 Task: Add a condition where "Channel Is not Phone call (incoming)" in pending tickets.
Action: Mouse moved to (73, 385)
Screenshot: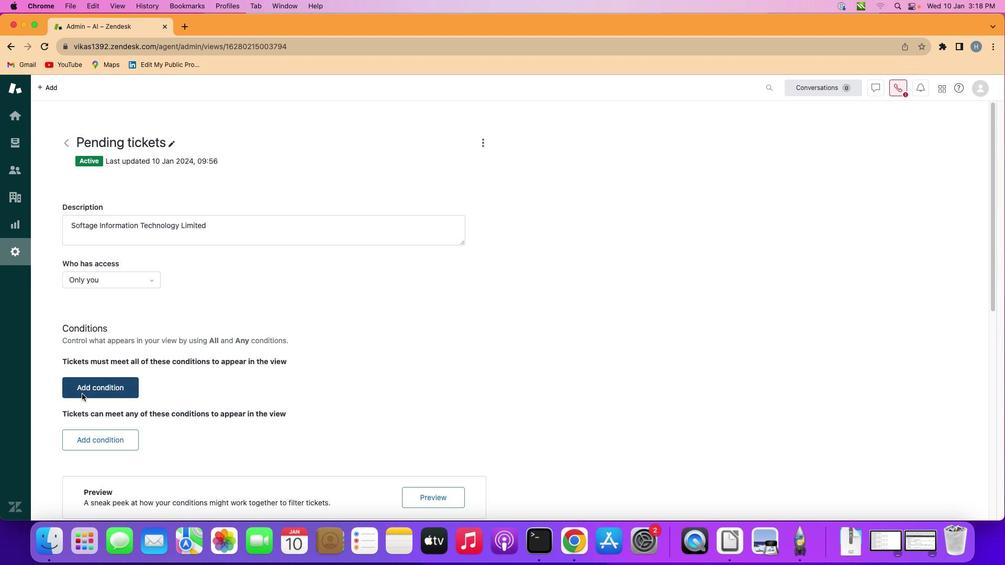 
Action: Mouse pressed left at (73, 385)
Screenshot: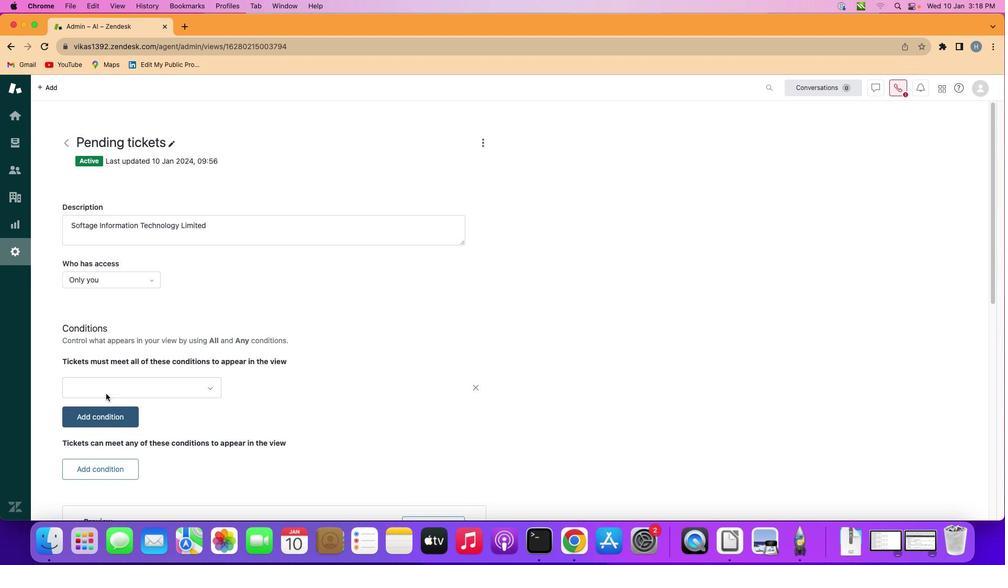 
Action: Mouse moved to (152, 385)
Screenshot: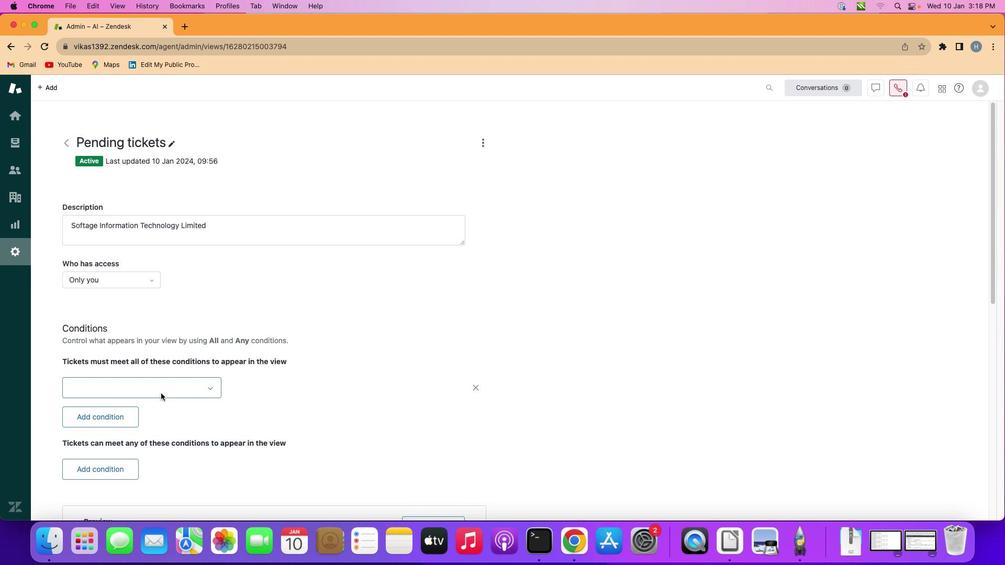 
Action: Mouse pressed left at (152, 385)
Screenshot: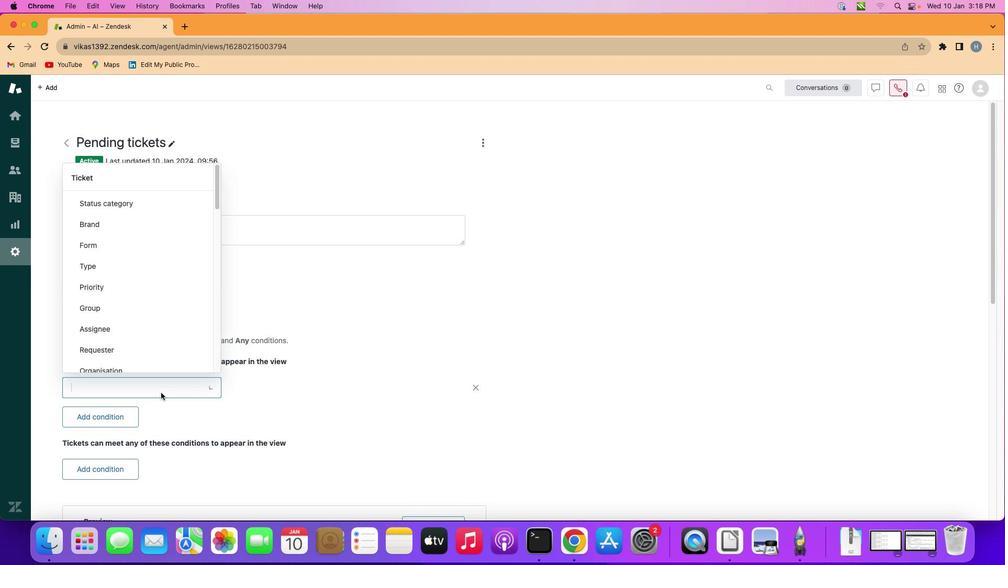 
Action: Mouse moved to (158, 286)
Screenshot: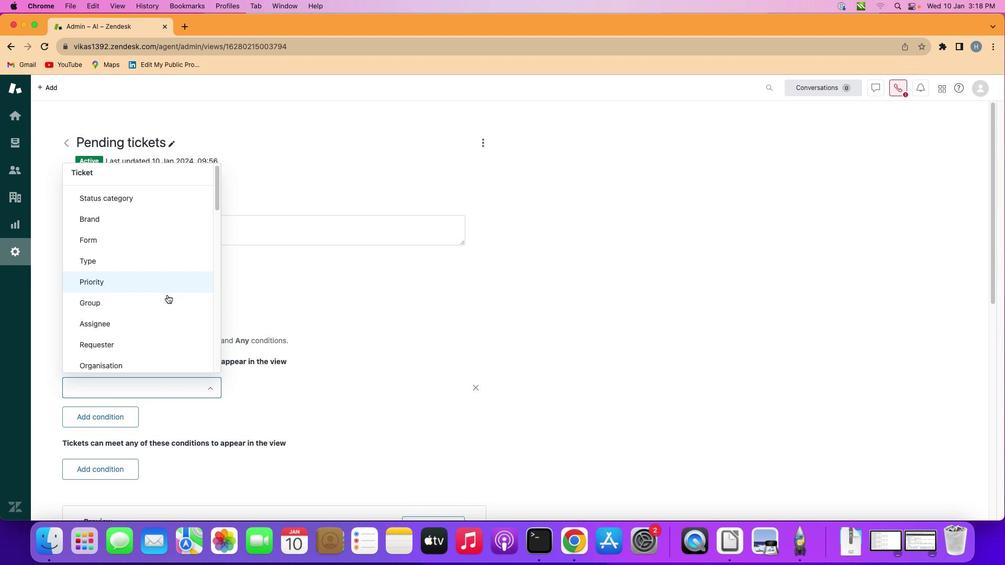 
Action: Mouse scrolled (158, 286) with delta (-7, -8)
Screenshot: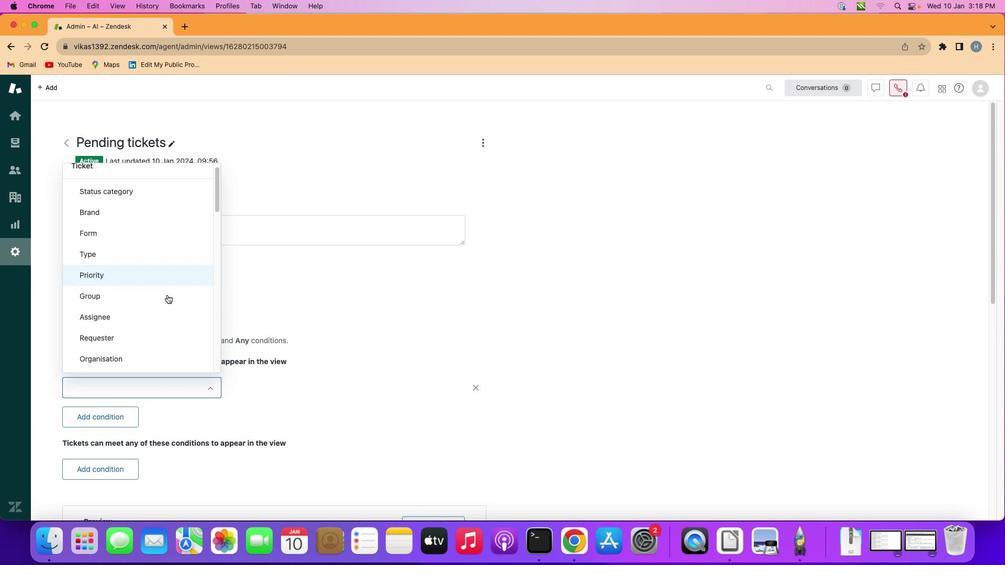 
Action: Mouse scrolled (158, 286) with delta (-7, -8)
Screenshot: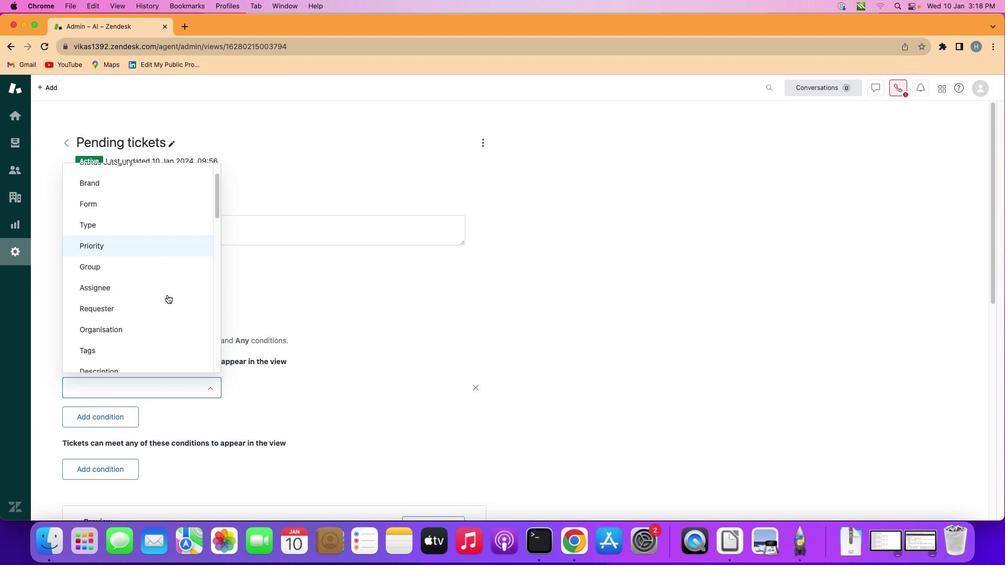 
Action: Mouse scrolled (158, 286) with delta (-7, -8)
Screenshot: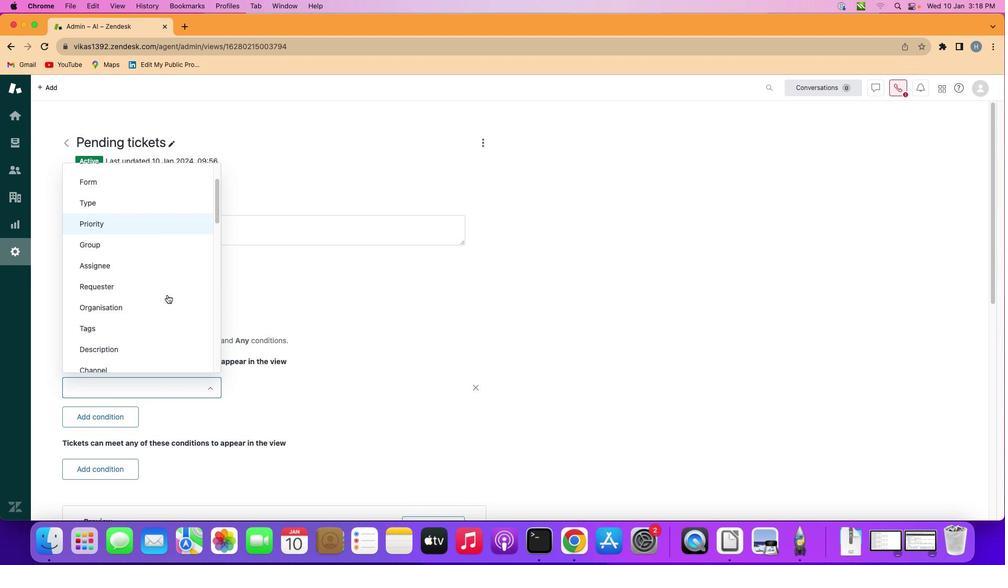 
Action: Mouse scrolled (158, 286) with delta (-7, -8)
Screenshot: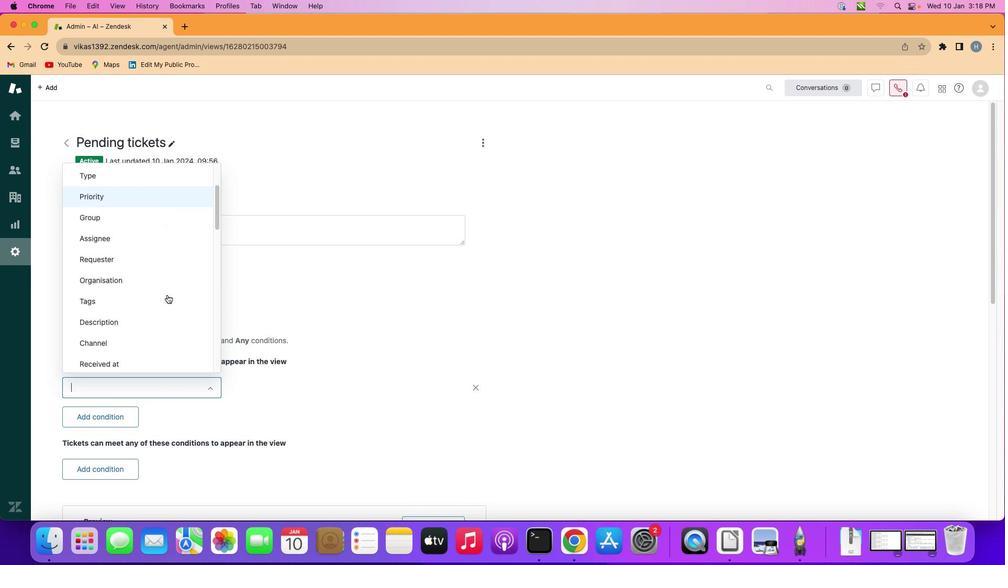 
Action: Mouse scrolled (158, 286) with delta (-7, -8)
Screenshot: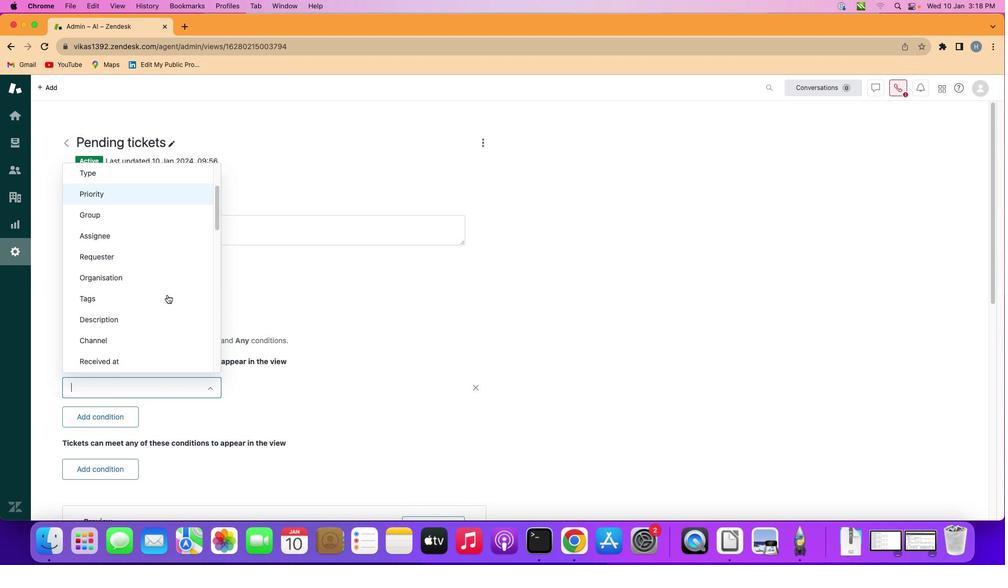 
Action: Mouse moved to (147, 329)
Screenshot: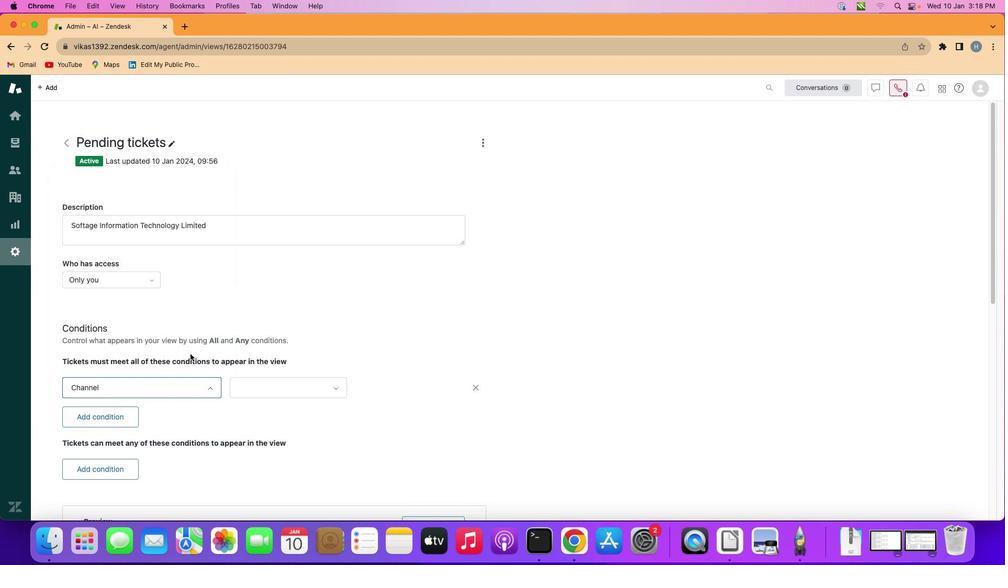 
Action: Mouse pressed left at (147, 329)
Screenshot: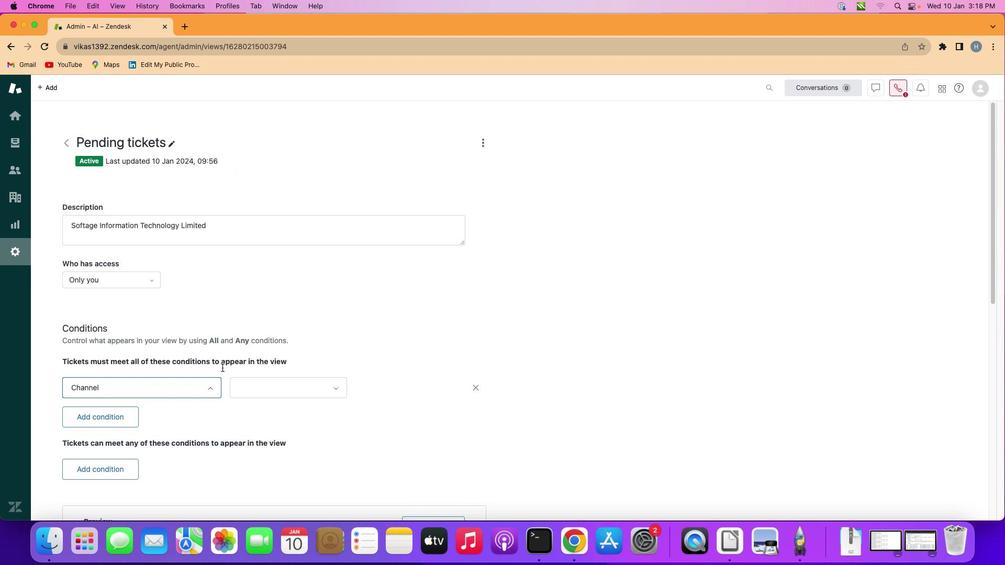 
Action: Mouse moved to (278, 379)
Screenshot: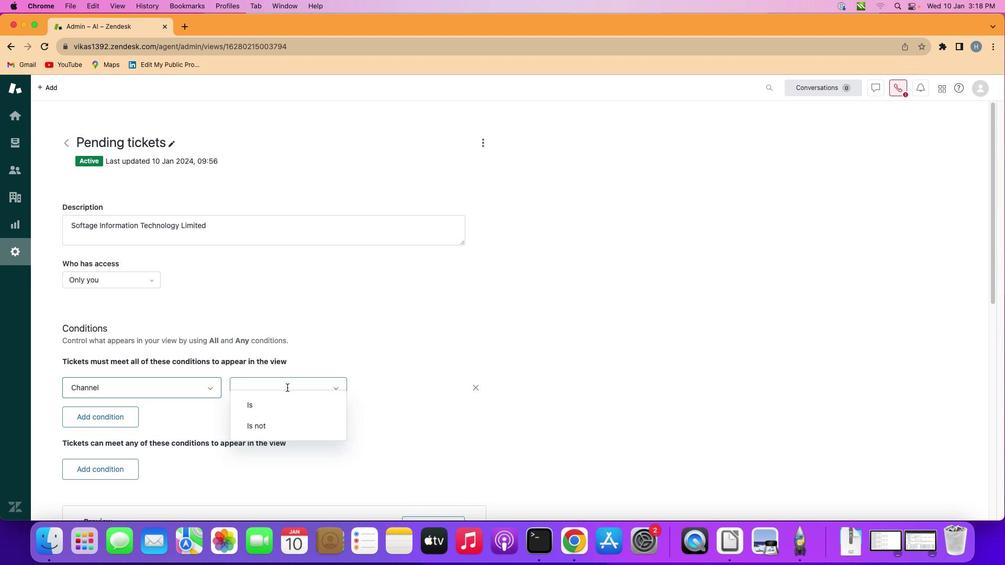 
Action: Mouse pressed left at (278, 379)
Screenshot: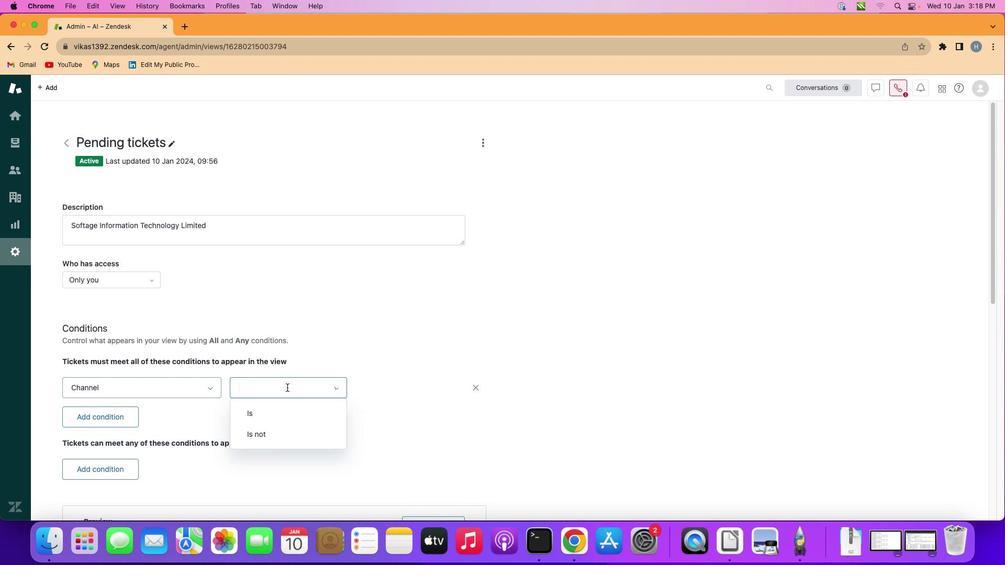 
Action: Mouse moved to (274, 427)
Screenshot: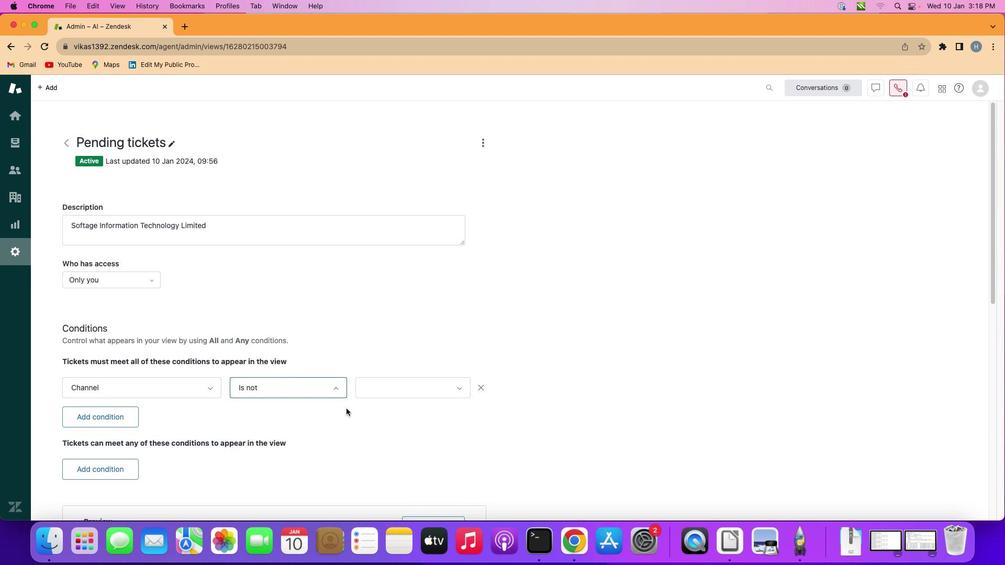 
Action: Mouse pressed left at (274, 427)
Screenshot: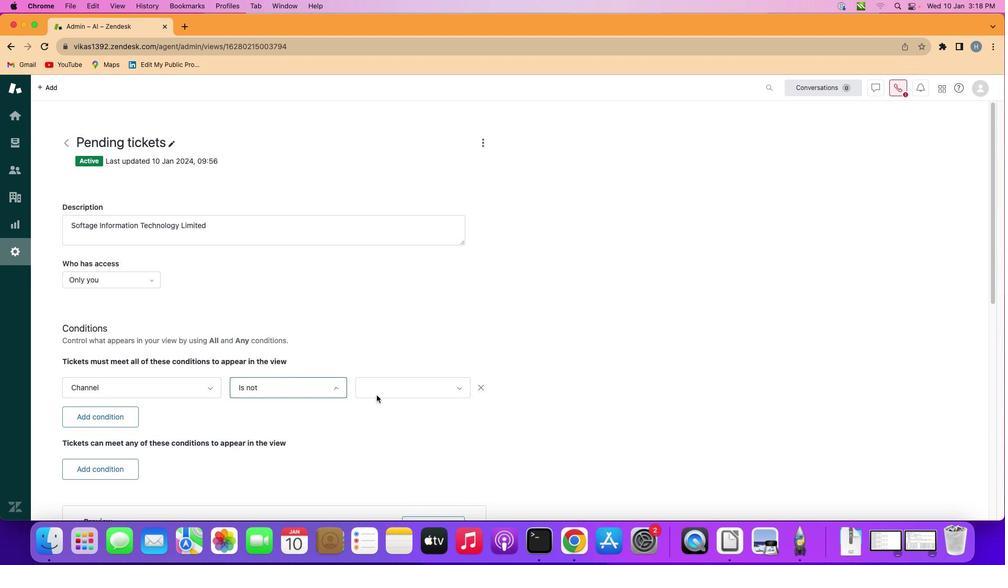 
Action: Mouse moved to (397, 375)
Screenshot: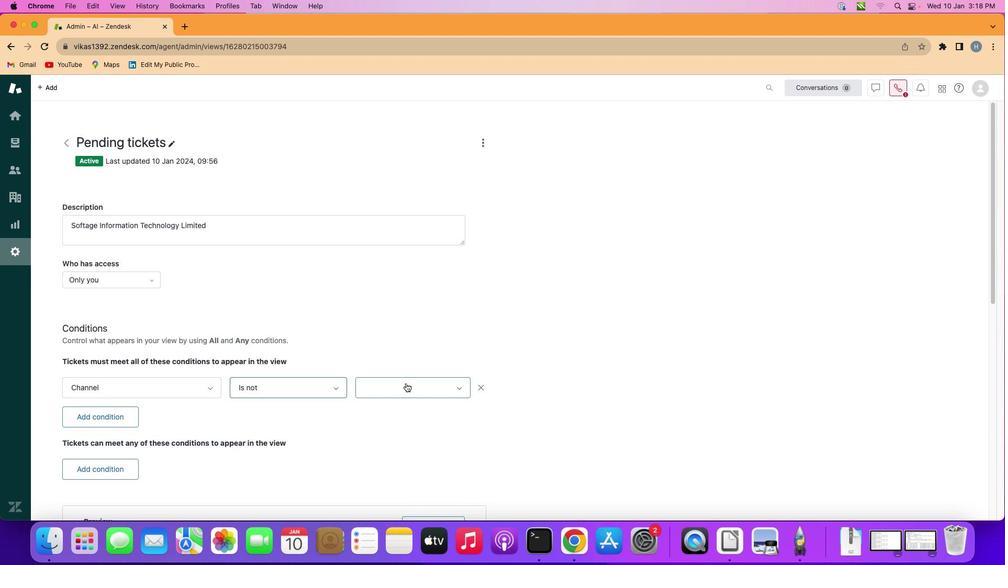
Action: Mouse pressed left at (397, 375)
Screenshot: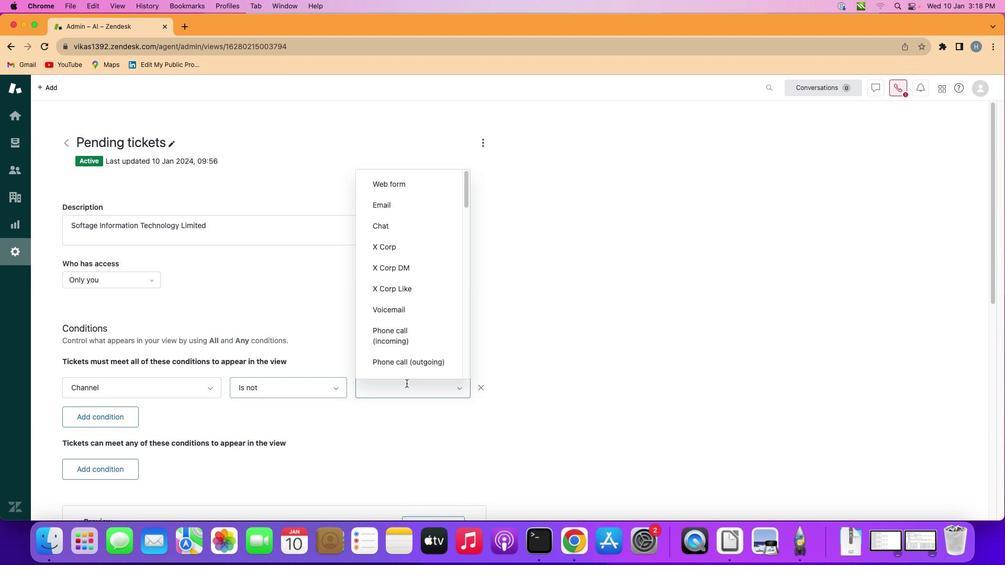 
Action: Mouse moved to (410, 321)
Screenshot: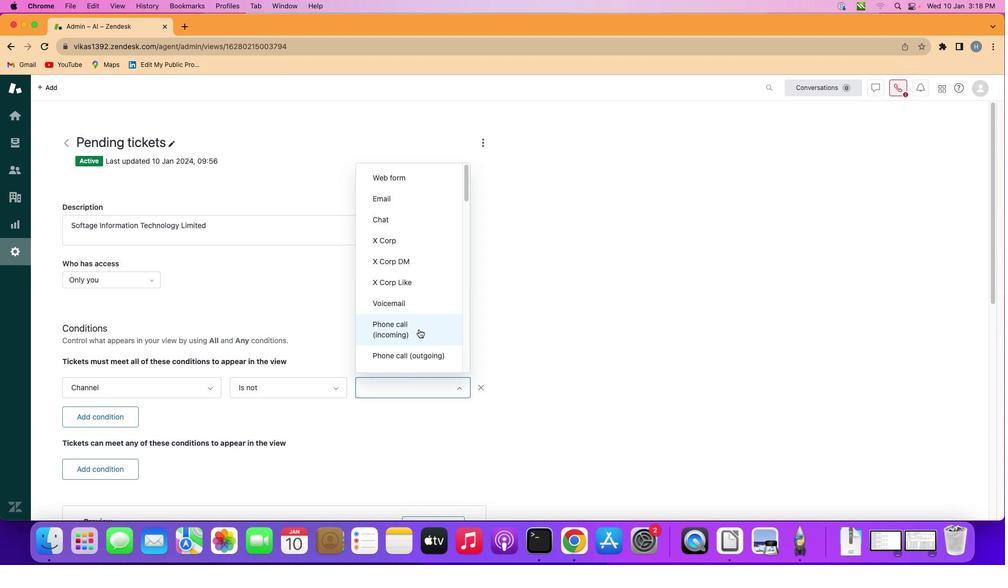 
Action: Mouse pressed left at (410, 321)
Screenshot: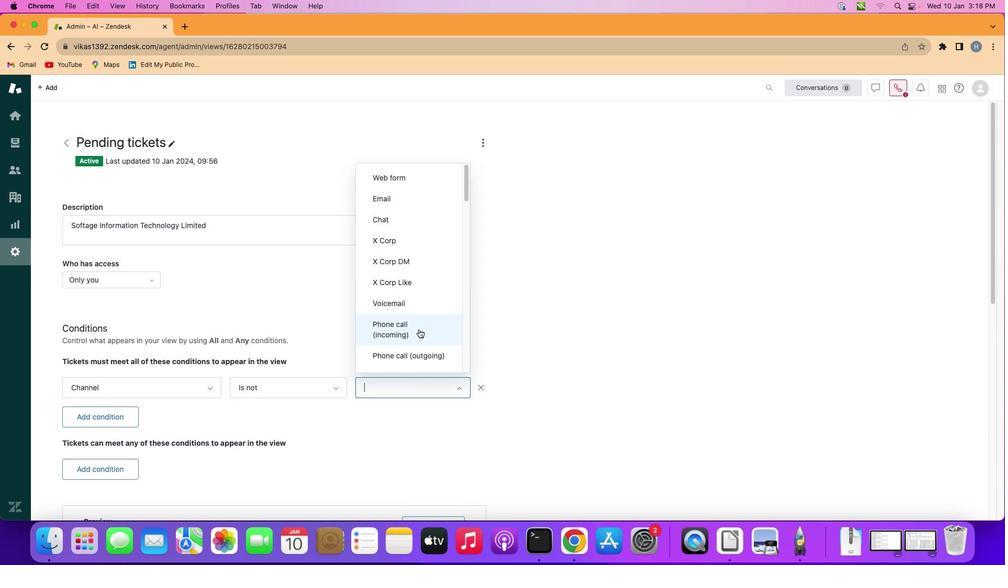 
Action: Mouse moved to (410, 321)
Screenshot: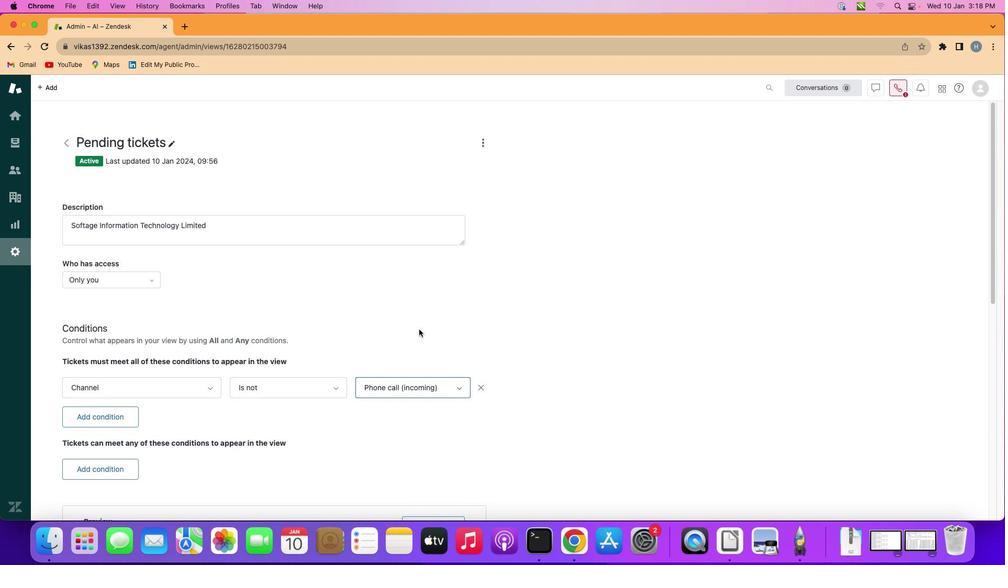 
